 Task: Create Card Crisis Communication Execution in Board Marketing Strategy to Workspace Lead Generation. Create Card Board Meeting Review in Board Employee Offboarding to Workspace Lead Generation. Create Card Media Pitching in Board Content Marketing Web Content Strategy and Optimization to Workspace Lead Generation
Action: Mouse moved to (55, 342)
Screenshot: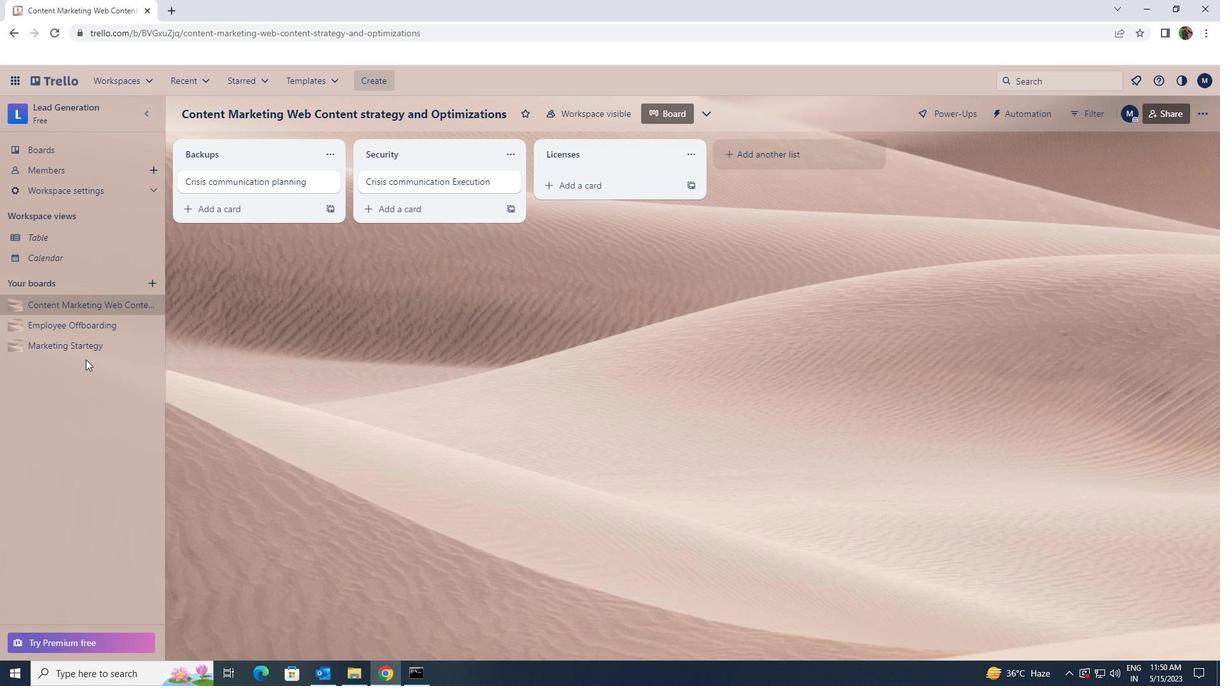
Action: Mouse pressed left at (55, 342)
Screenshot: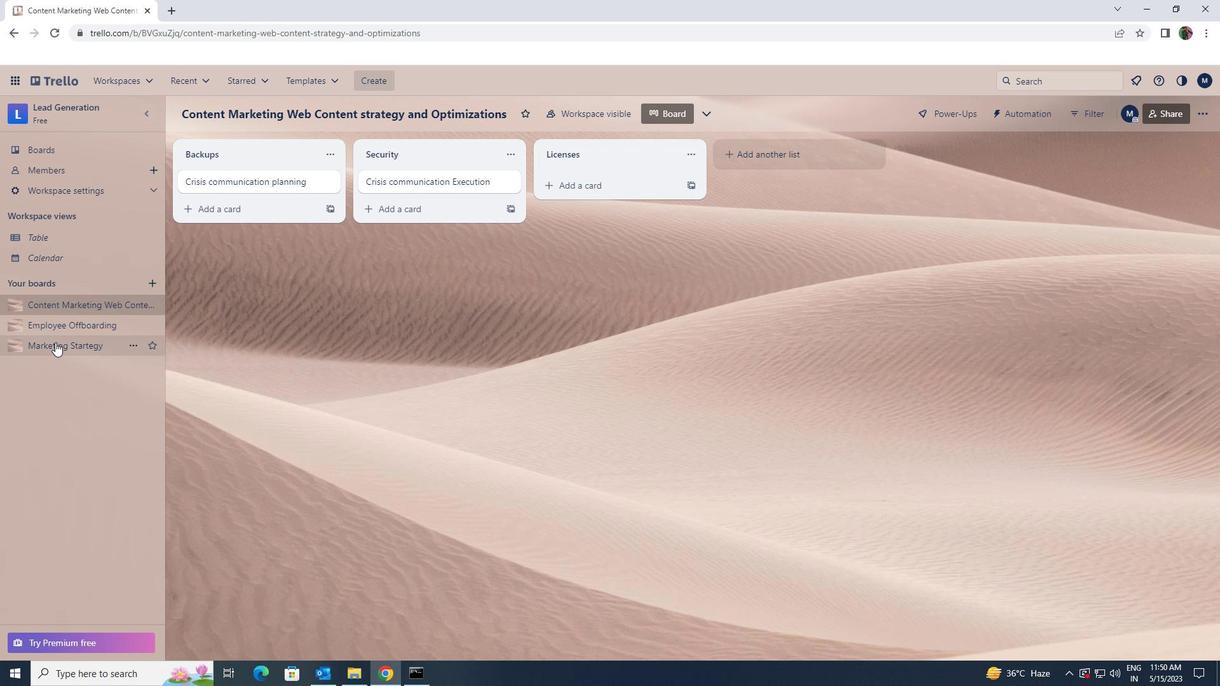 
Action: Mouse moved to (616, 186)
Screenshot: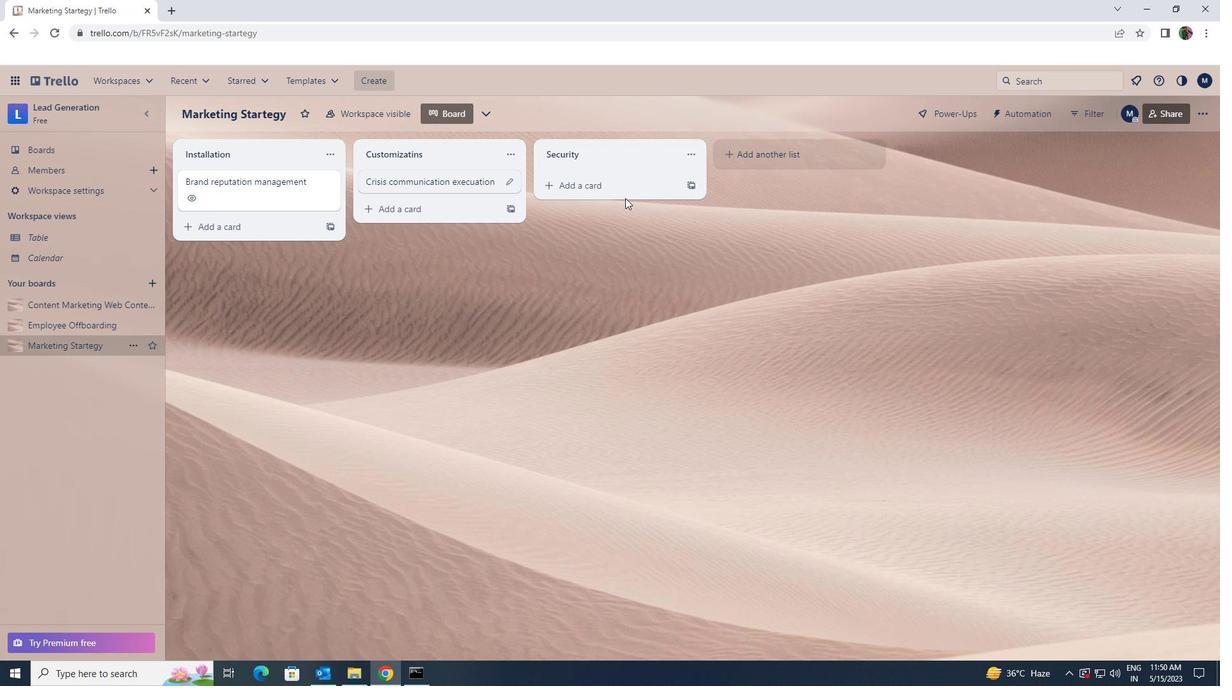 
Action: Mouse pressed left at (616, 186)
Screenshot: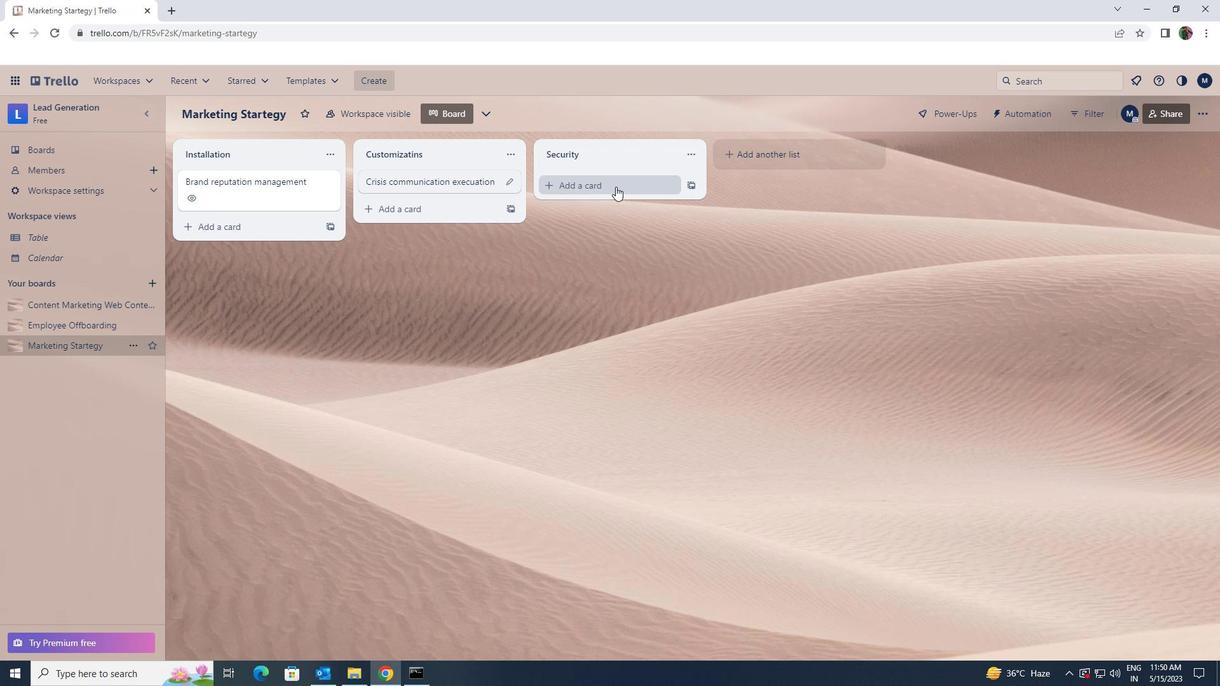 
Action: Key pressed <Key.shift>CRISIS<Key.space><Key.shift>COMMUNCATION<Key.space><Key.shift>EXECUTION
Screenshot: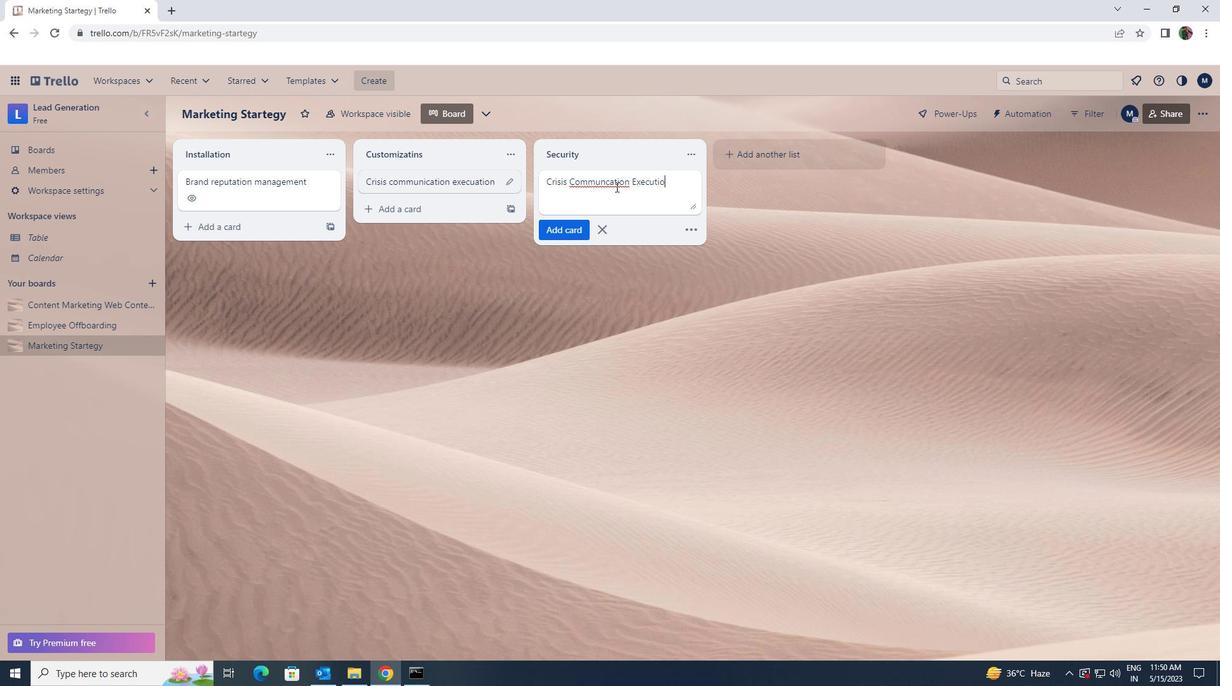 
Action: Mouse moved to (605, 182)
Screenshot: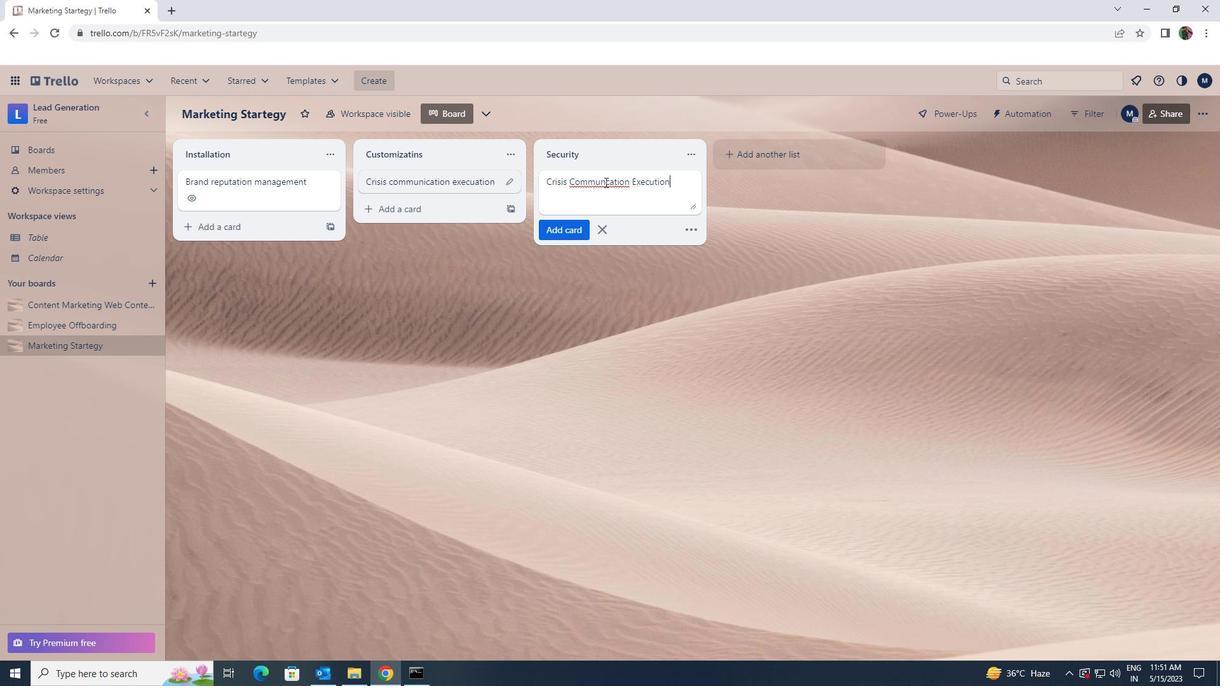
Action: Mouse pressed left at (605, 182)
Screenshot: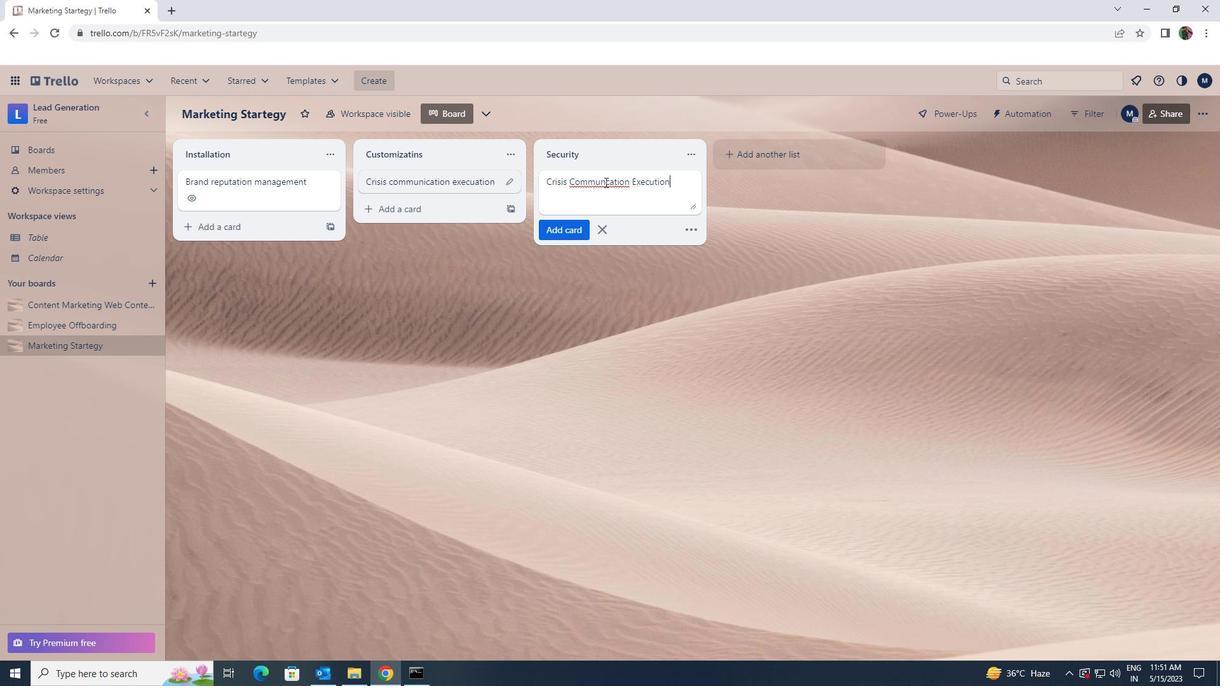 
Action: Key pressed I
Screenshot: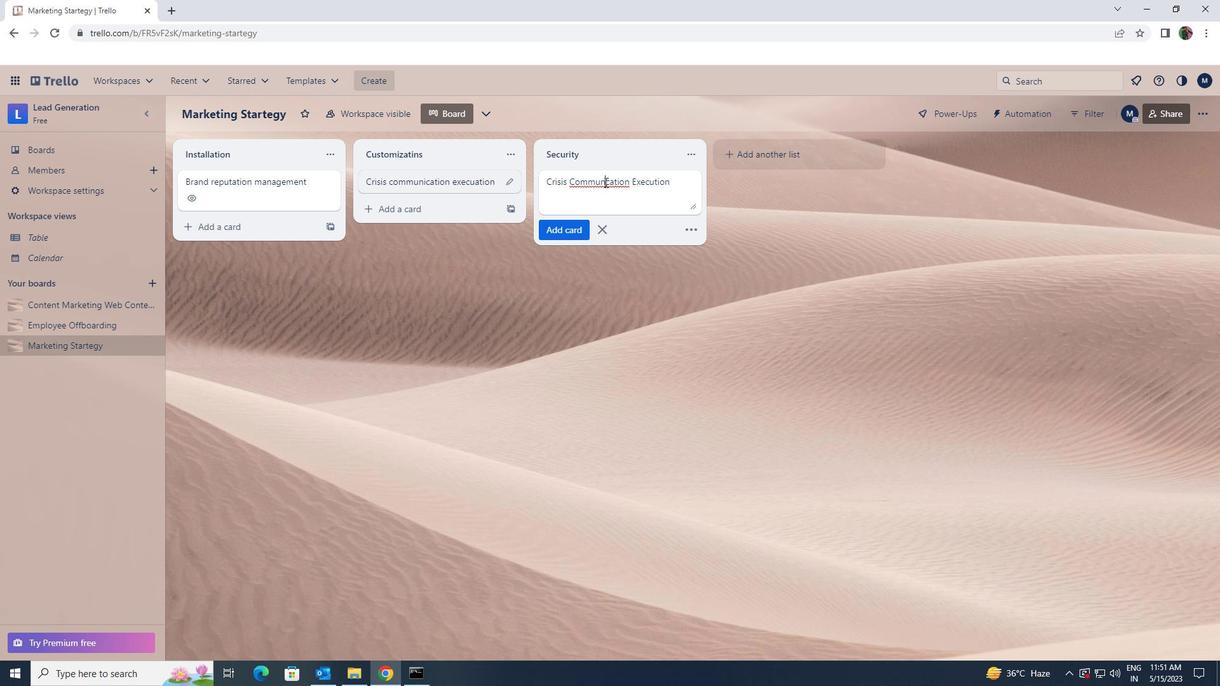
Action: Mouse moved to (579, 230)
Screenshot: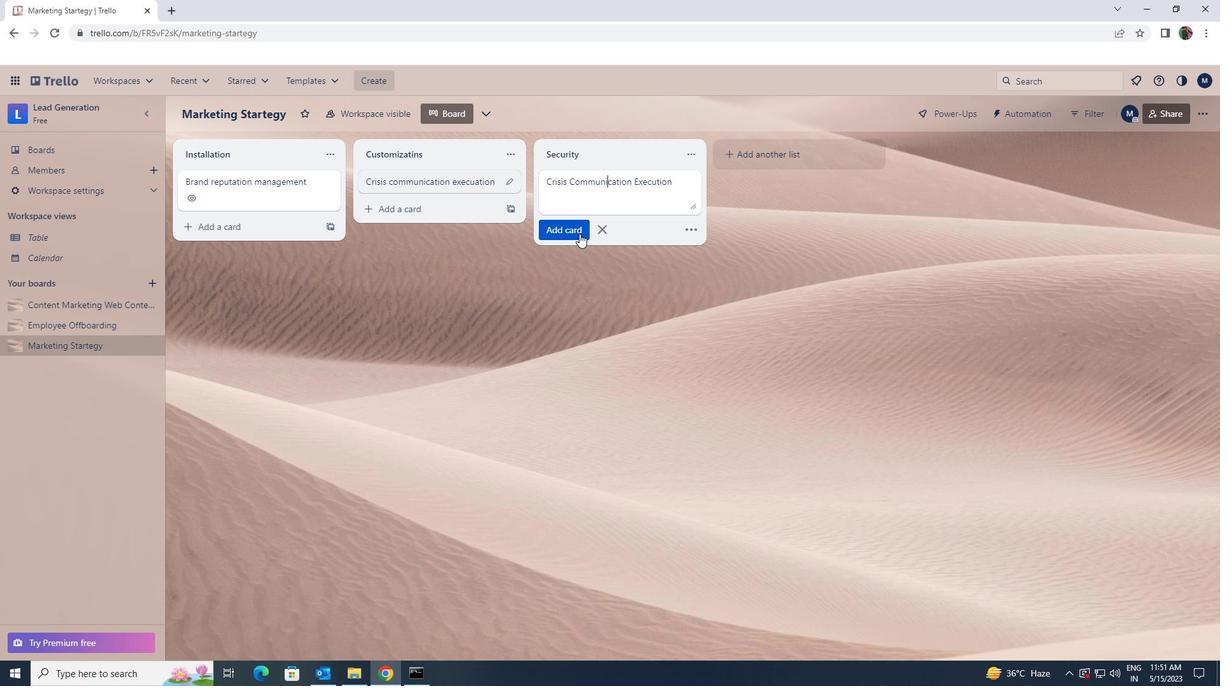 
Action: Mouse pressed left at (579, 230)
Screenshot: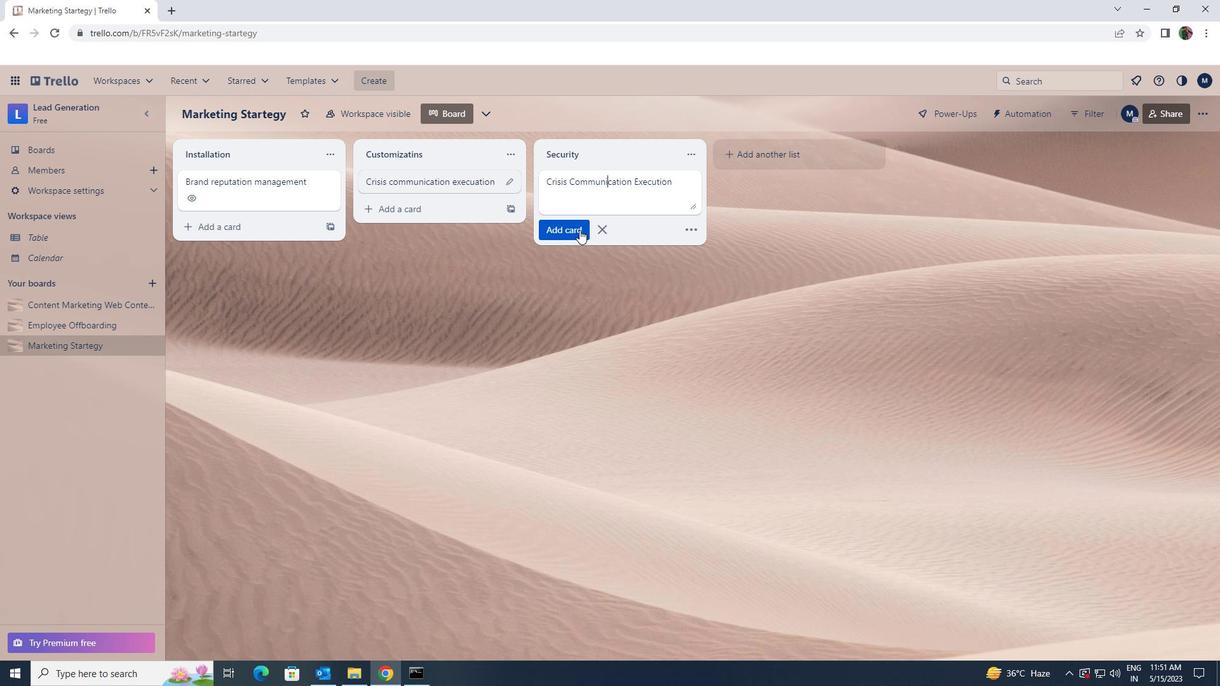
Action: Mouse moved to (97, 326)
Screenshot: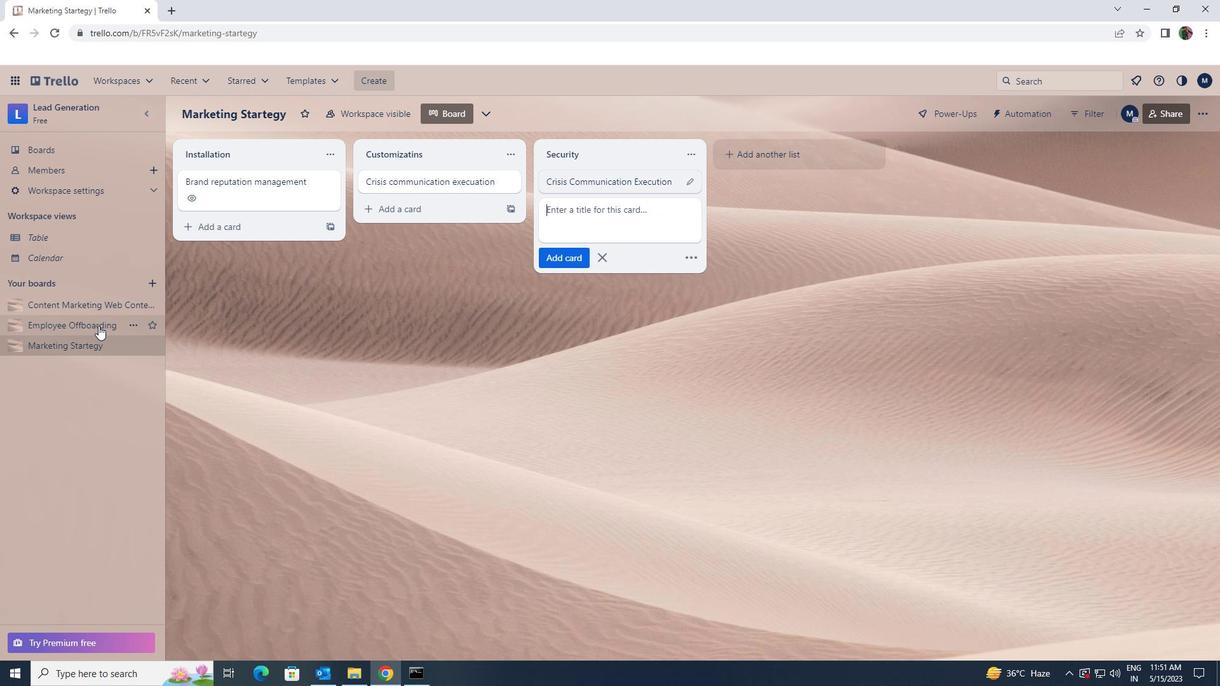 
Action: Mouse pressed left at (97, 326)
Screenshot: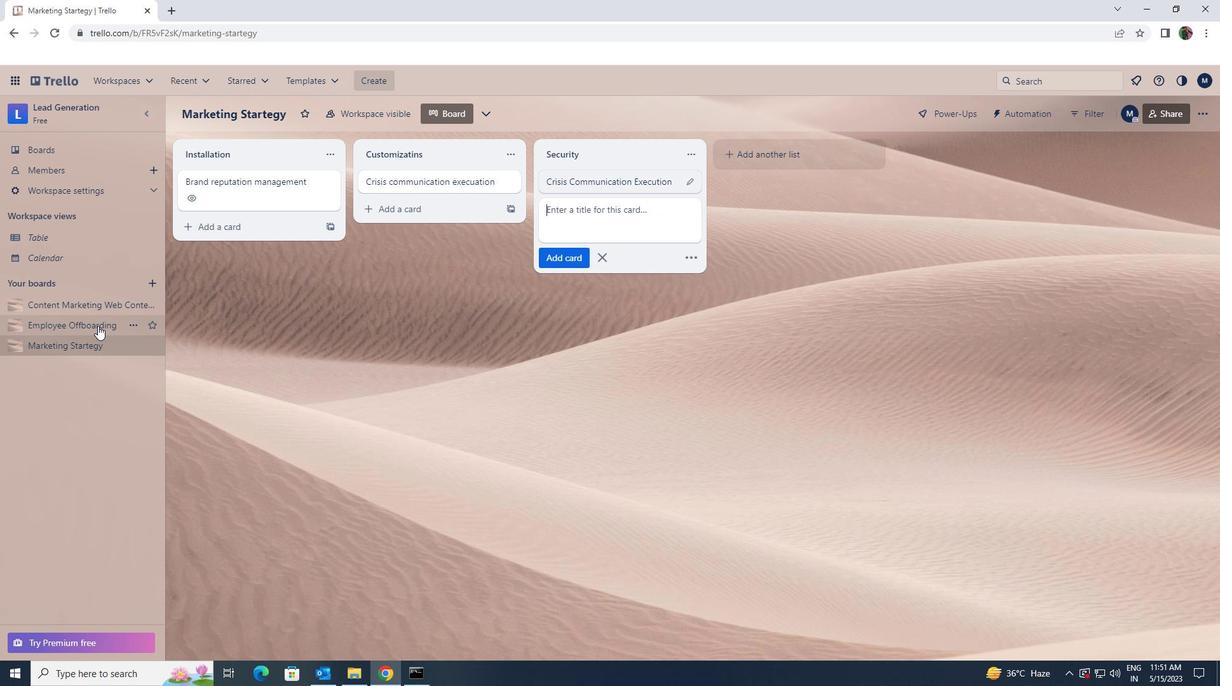 
Action: Mouse moved to (539, 185)
Screenshot: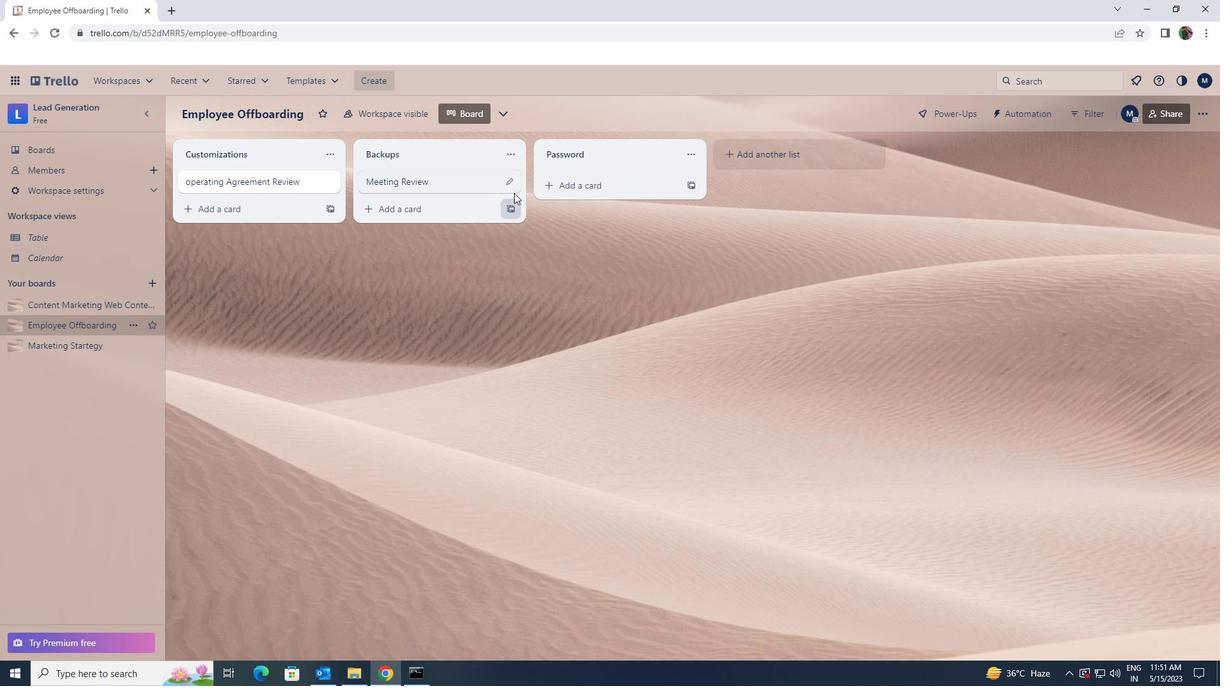 
Action: Mouse pressed left at (539, 185)
Screenshot: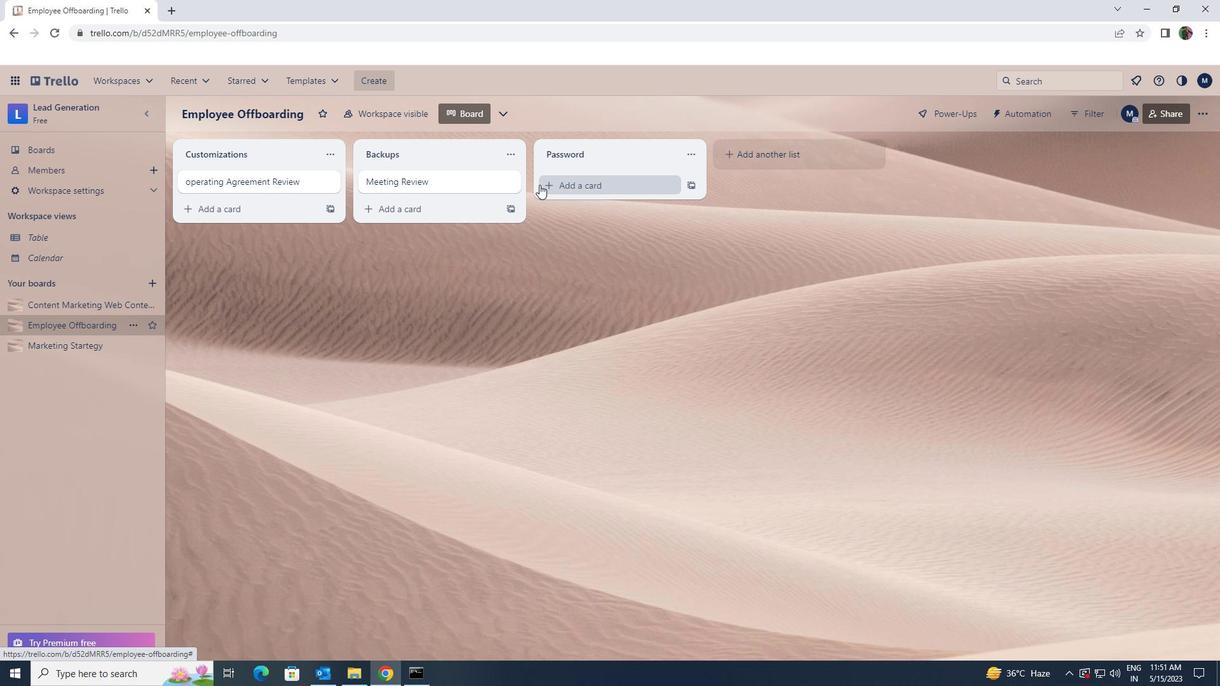 
Action: Key pressed <Key.shift>MEETING<Key.space><Key.shift>REVIEW
Screenshot: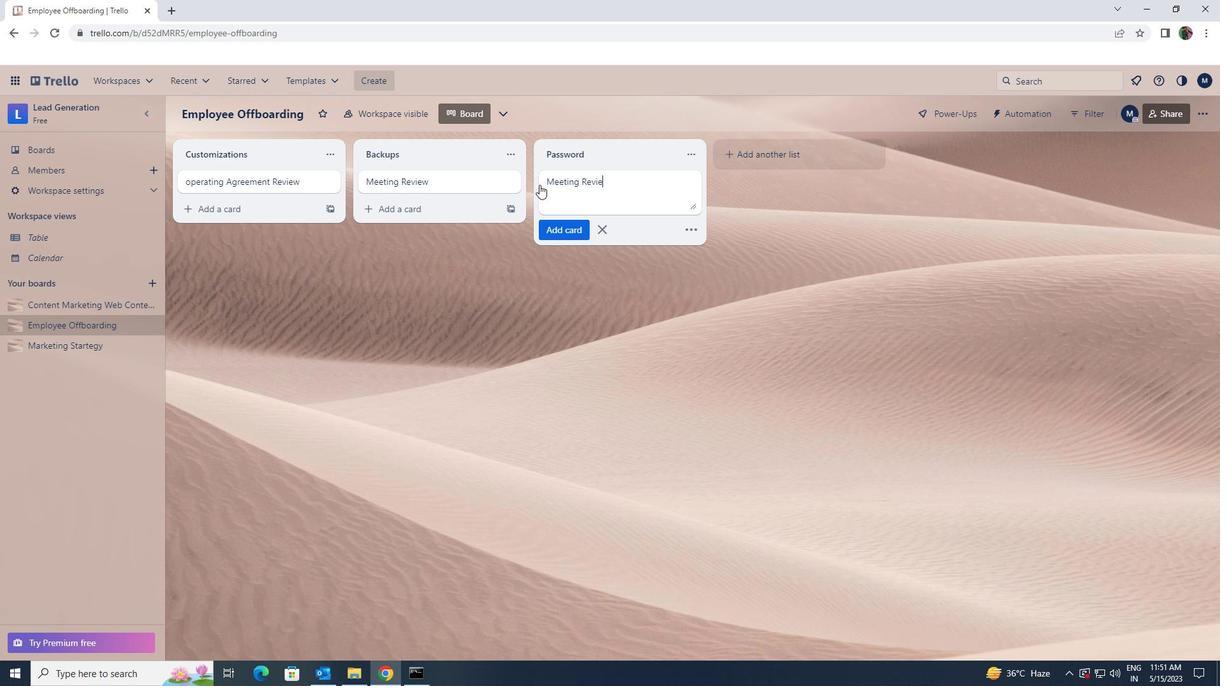 
Action: Mouse moved to (568, 232)
Screenshot: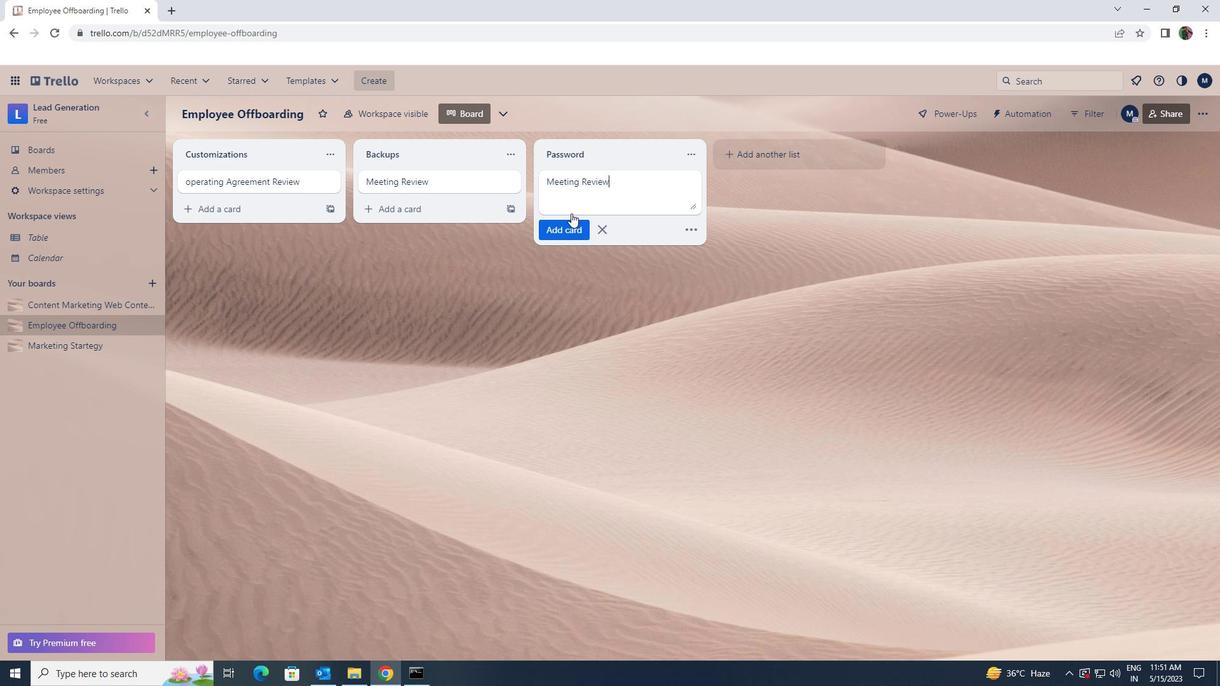 
Action: Mouse pressed left at (568, 232)
Screenshot: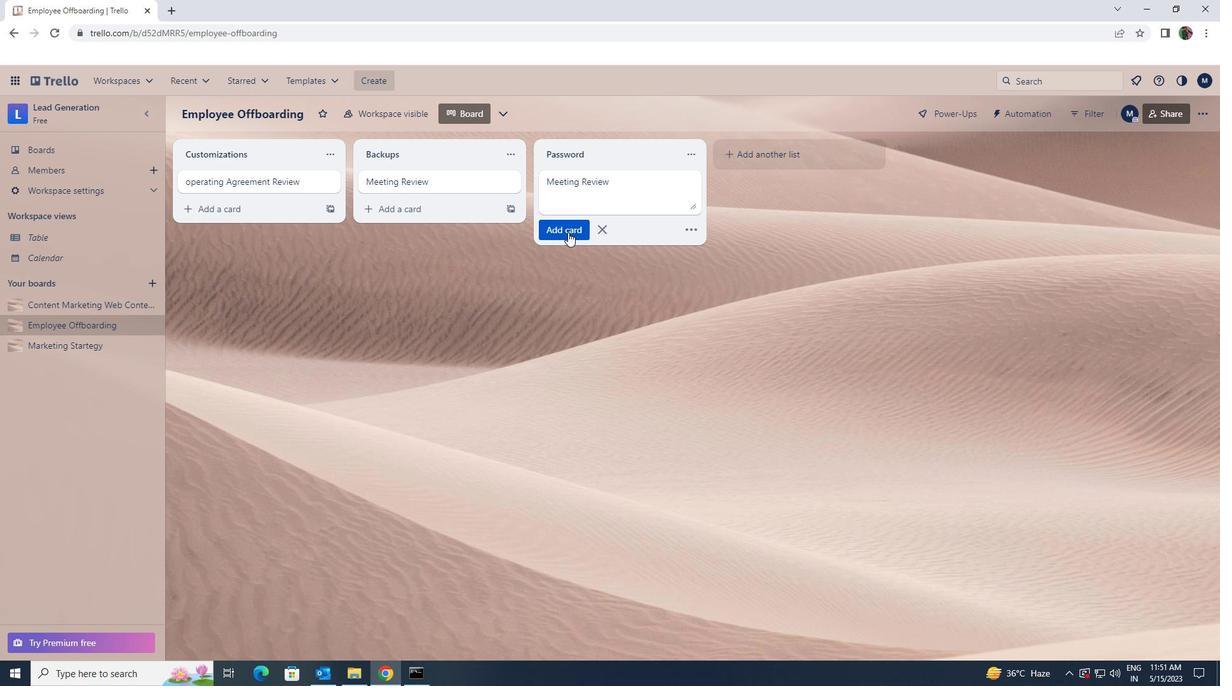 
Action: Mouse moved to (83, 302)
Screenshot: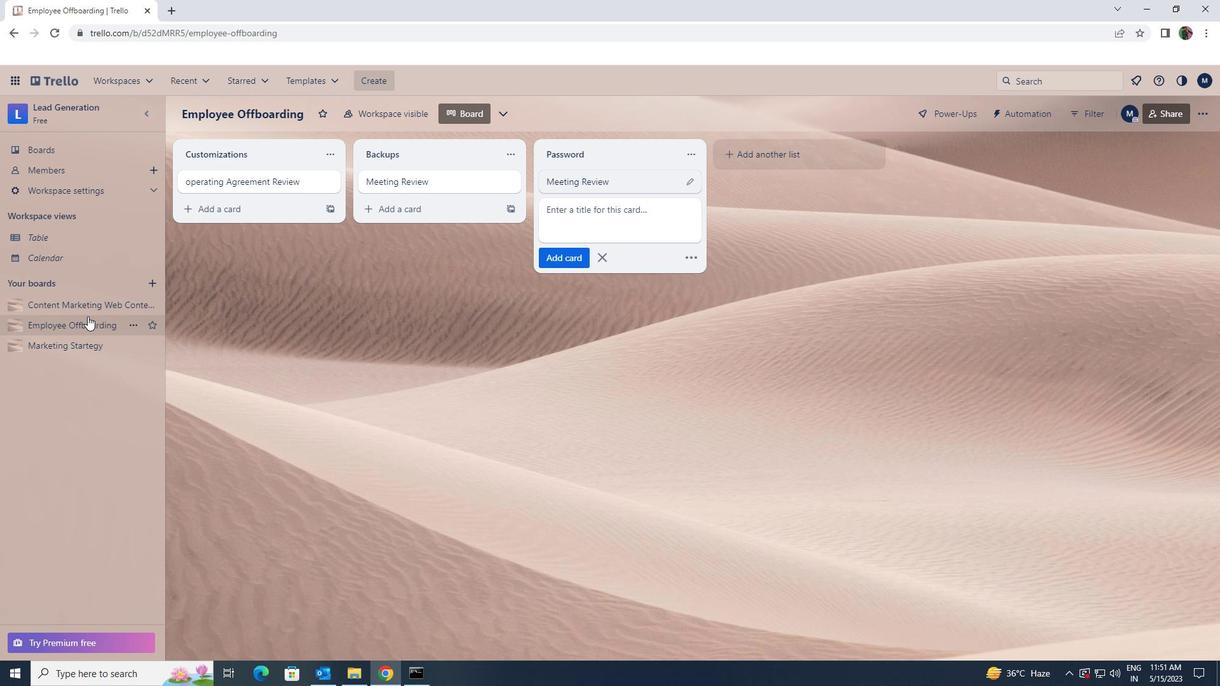 
Action: Mouse pressed left at (83, 302)
Screenshot: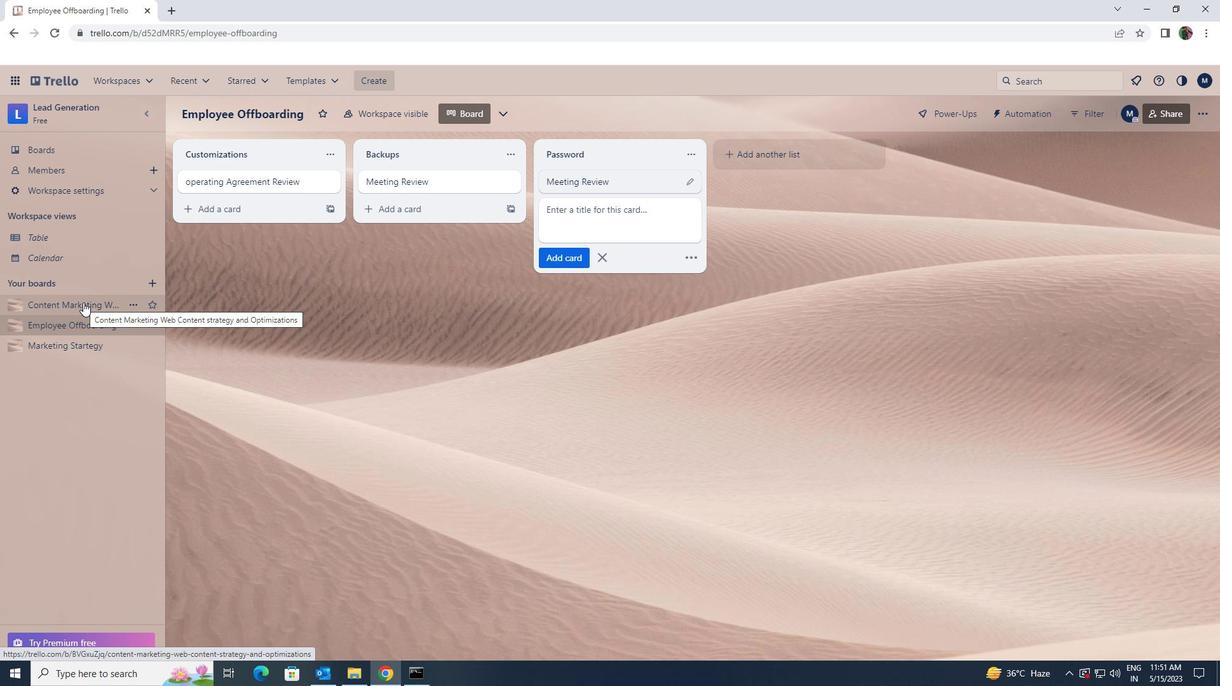 
Action: Mouse moved to (569, 179)
Screenshot: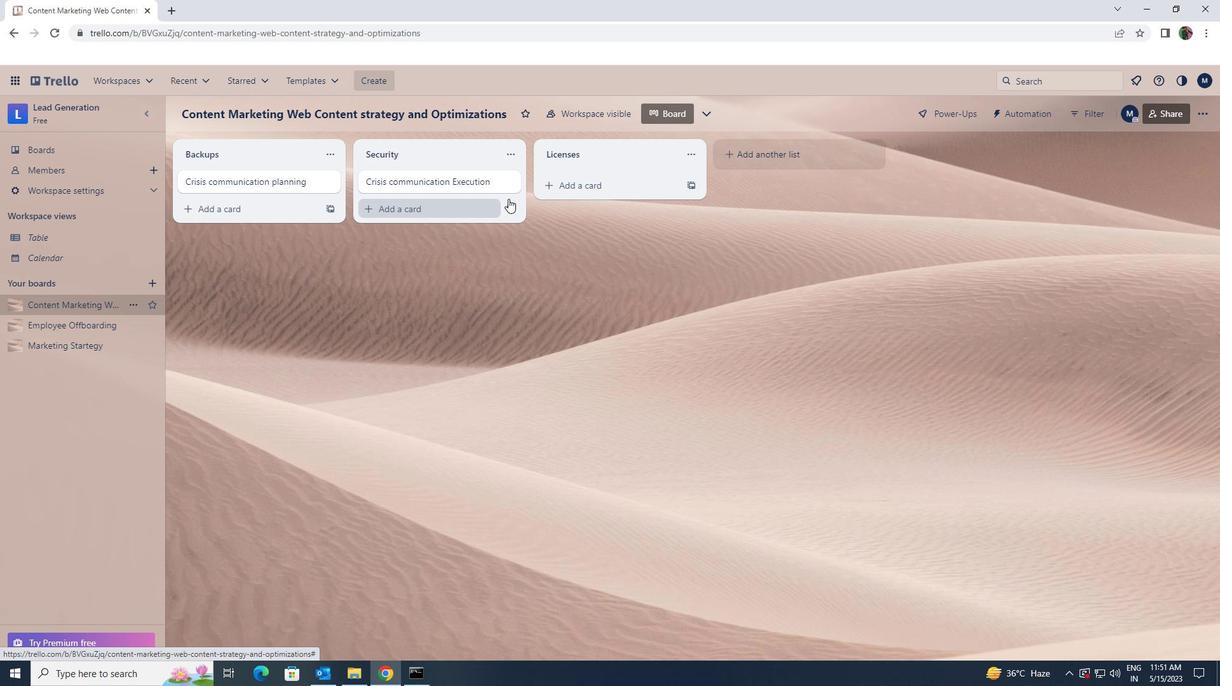 
Action: Mouse pressed left at (569, 179)
Screenshot: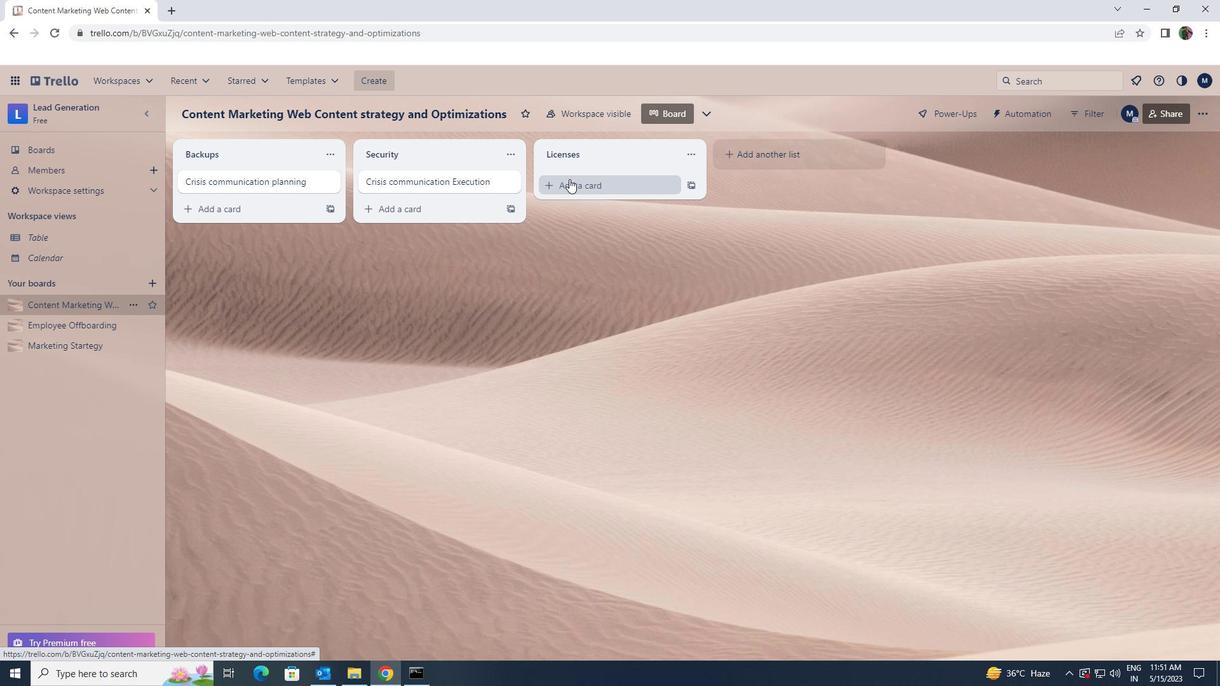 
Action: Key pressed <Key.shift>M<Key.backspace><Key.shift>MEDIA<Key.space><Key.shift><Key.shift><Key.shift><Key.shift><Key.shift><Key.shift><Key.shift><Key.shift><Key.shift><Key.shift><Key.shift><Key.shift><Key.shift><Key.shift><Key.shift><Key.shift><Key.shift><Key.shift><Key.shift><Key.shift><Key.shift><Key.shift><Key.shift><Key.shift><Key.shift><Key.shift><Key.shift><Key.shift><Key.shift><Key.shift><Key.shift><Key.shift><Key.shift>PITCHING
Screenshot: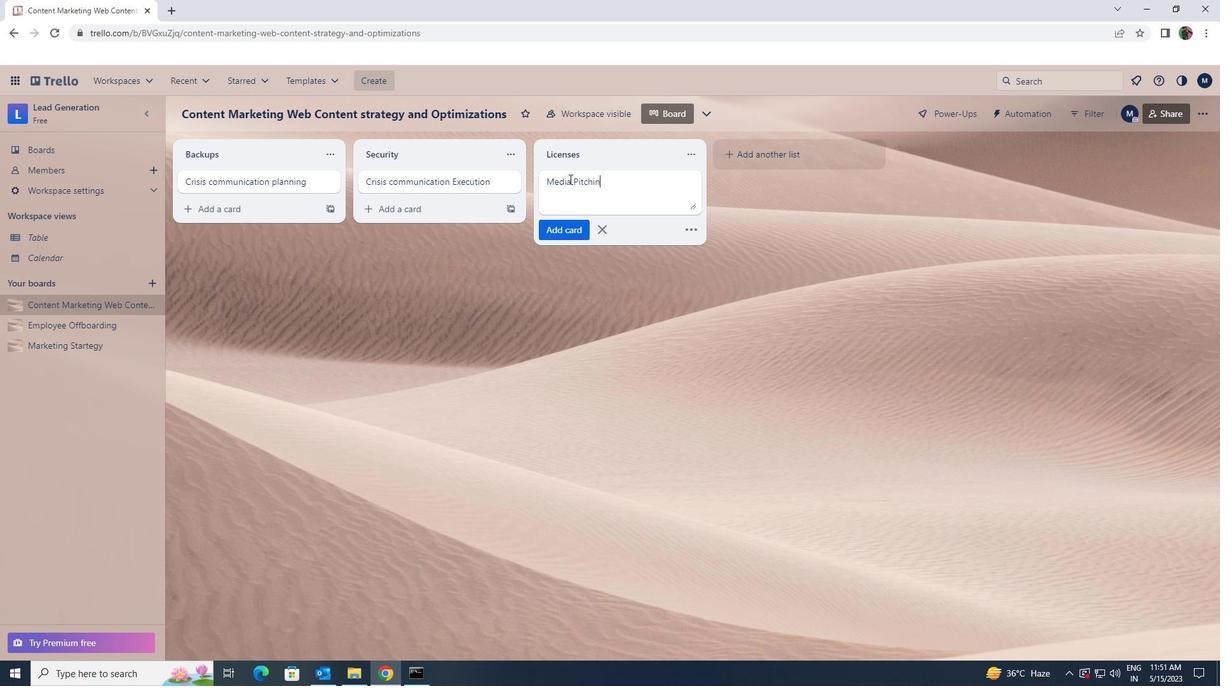 
Action: Mouse moved to (574, 230)
Screenshot: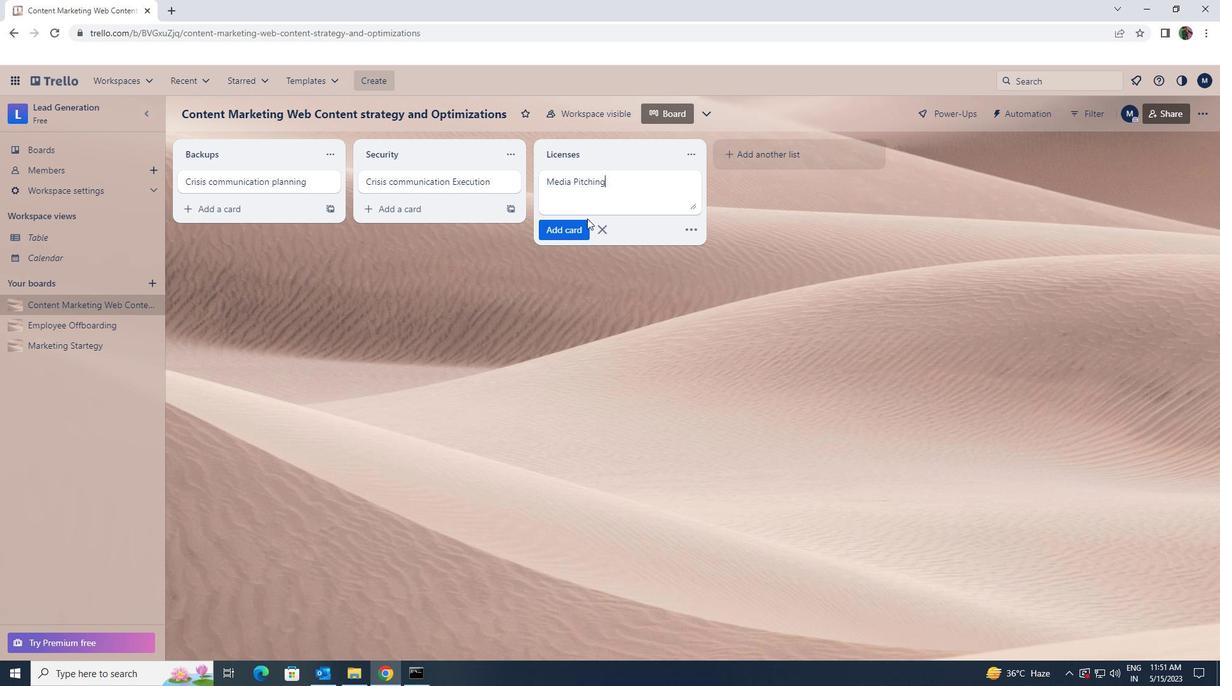 
Action: Mouse pressed left at (574, 230)
Screenshot: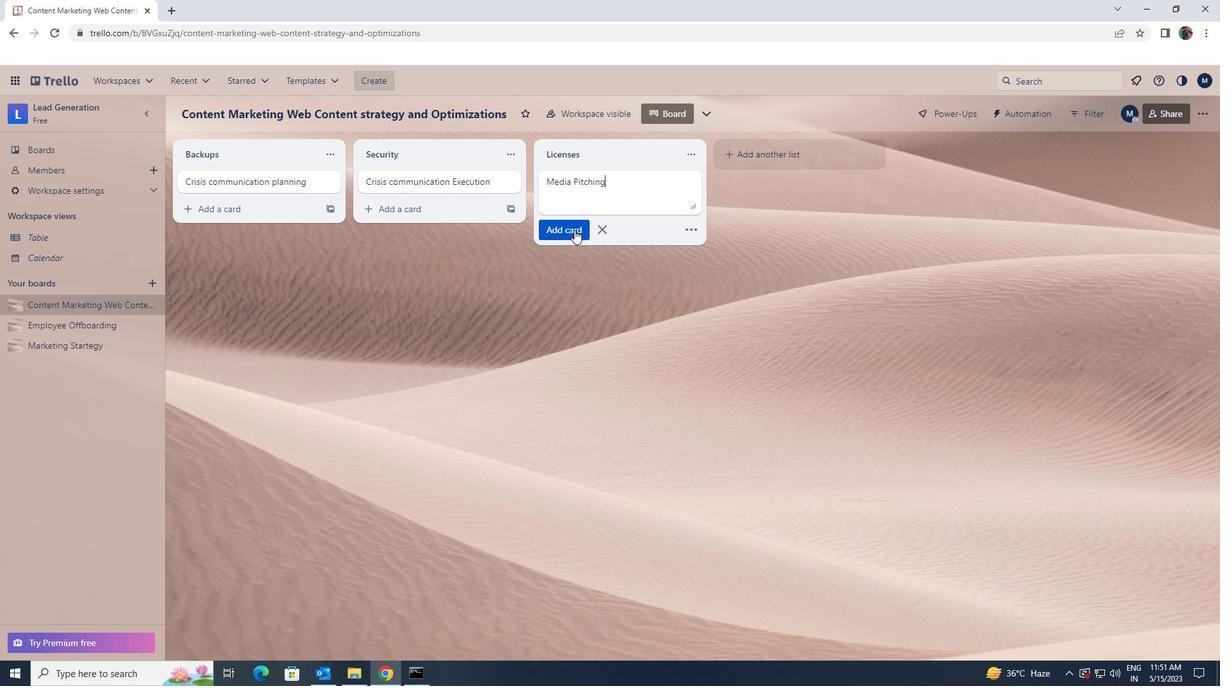 
